 Task: Create ChildIssue0057 as Child Issue of Issue Issue0029 in Backlog  in Scrum Project Project0006 in Jira
Action: Mouse moved to (398, 444)
Screenshot: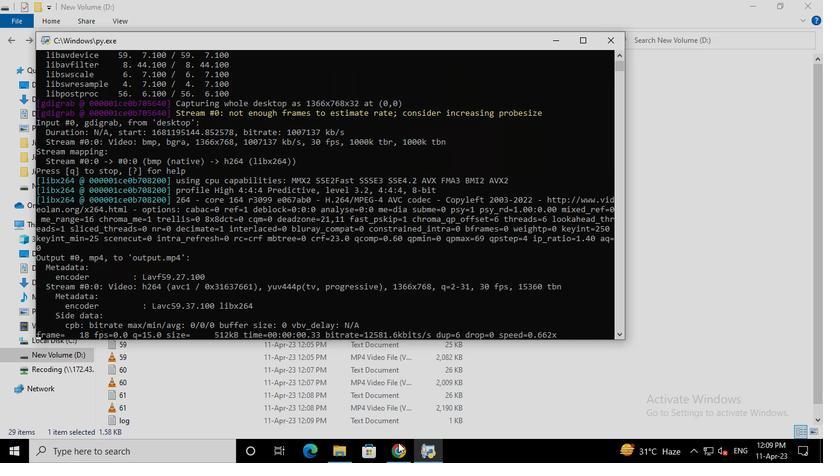 
Action: Mouse pressed left at (398, 444)
Screenshot: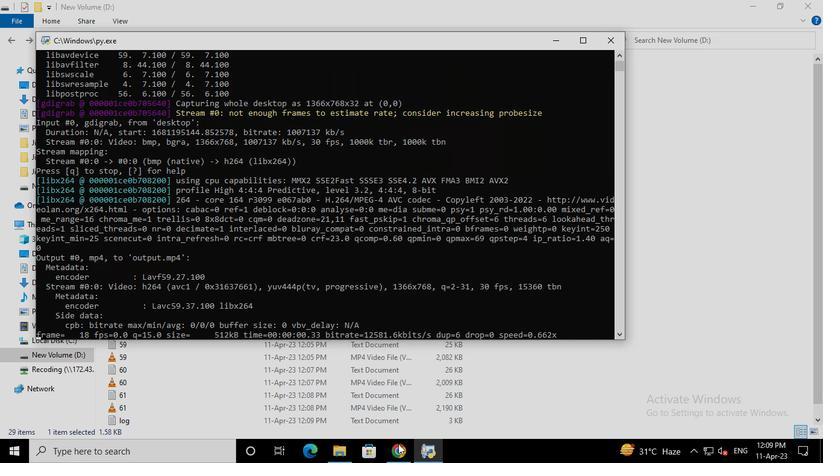 
Action: Mouse moved to (86, 175)
Screenshot: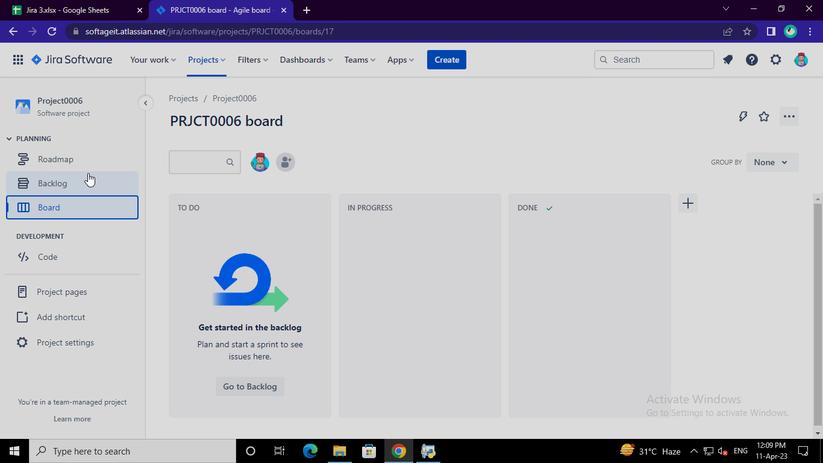 
Action: Mouse pressed left at (86, 175)
Screenshot: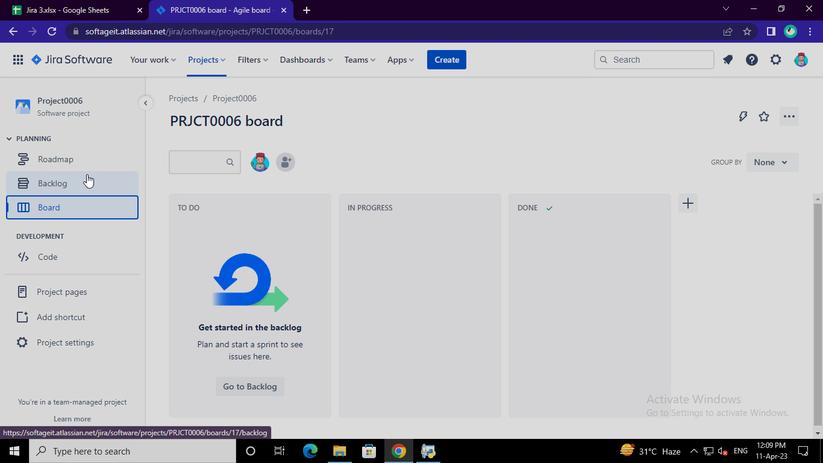 
Action: Mouse moved to (268, 337)
Screenshot: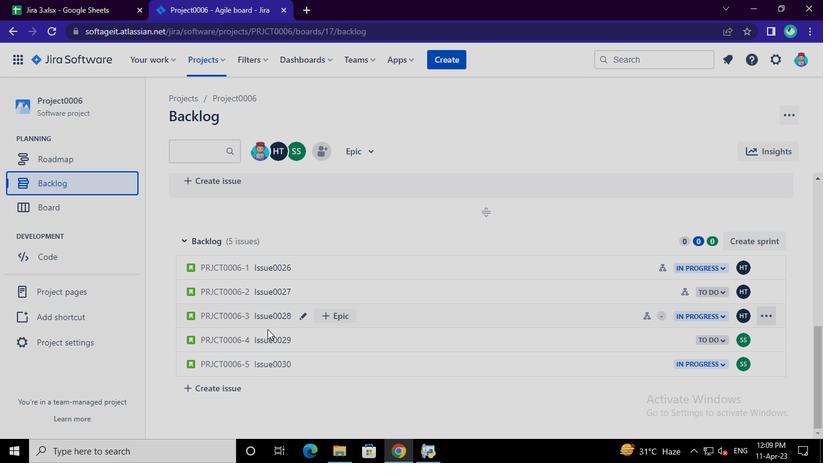 
Action: Mouse pressed left at (268, 337)
Screenshot: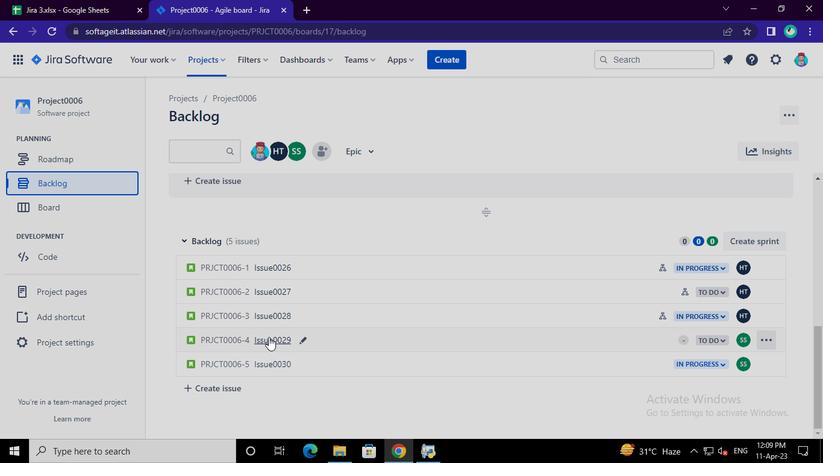 
Action: Mouse moved to (609, 244)
Screenshot: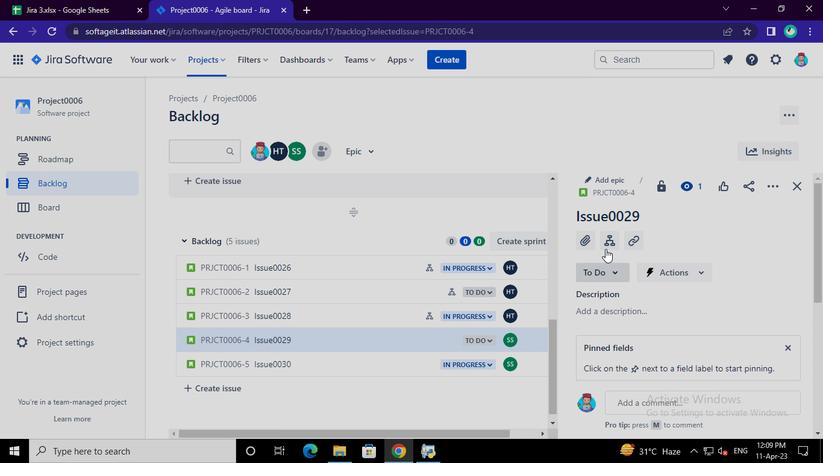 
Action: Mouse pressed left at (609, 244)
Screenshot: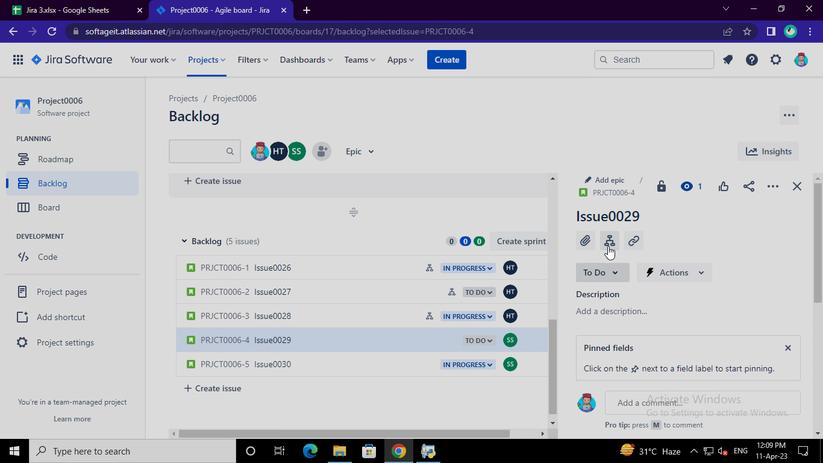 
Action: Mouse moved to (614, 294)
Screenshot: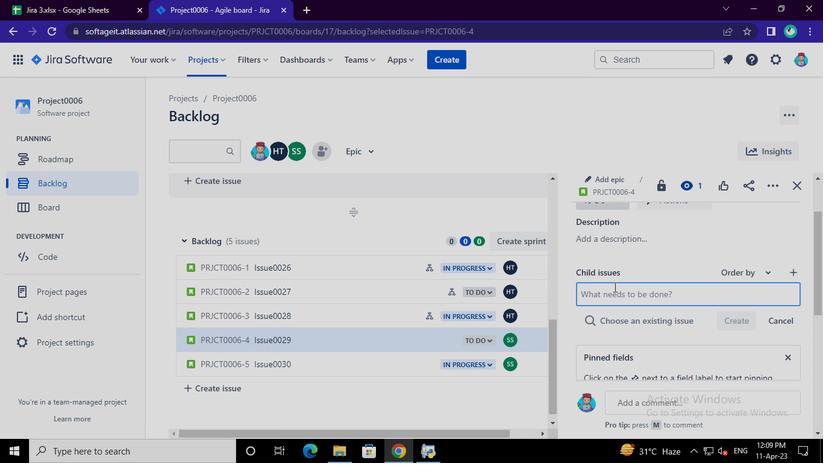 
Action: Mouse pressed left at (614, 294)
Screenshot: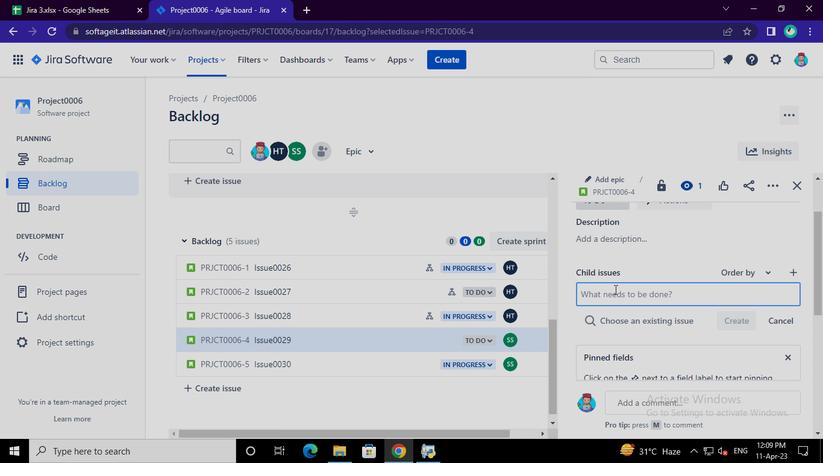 
Action: Keyboard Key.shift
Screenshot: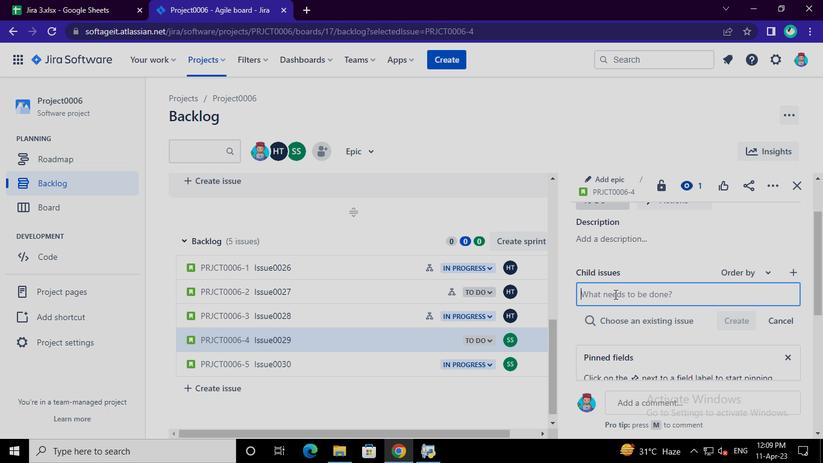 
Action: Keyboard C
Screenshot: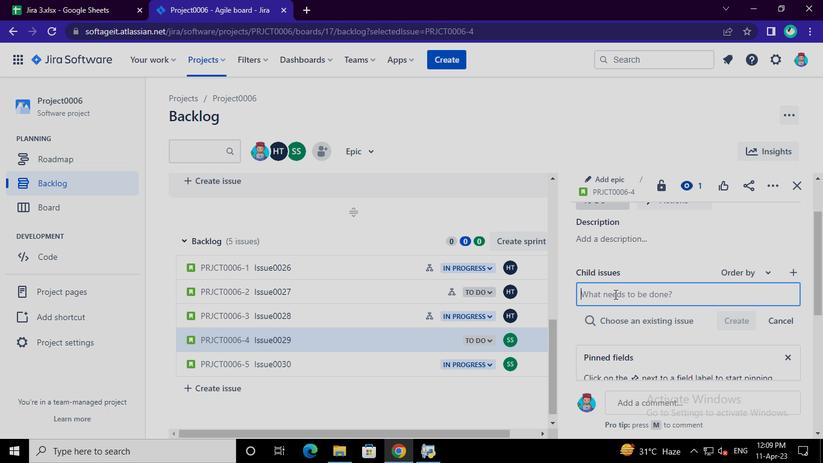 
Action: Keyboard h
Screenshot: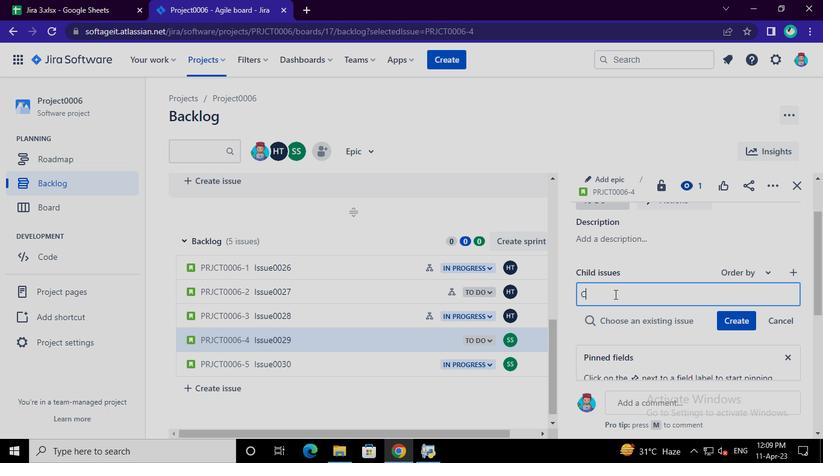 
Action: Keyboard i
Screenshot: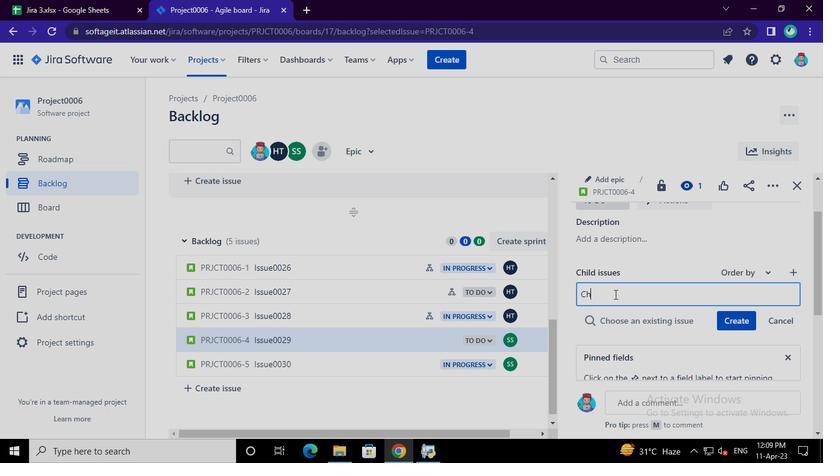 
Action: Keyboard l
Screenshot: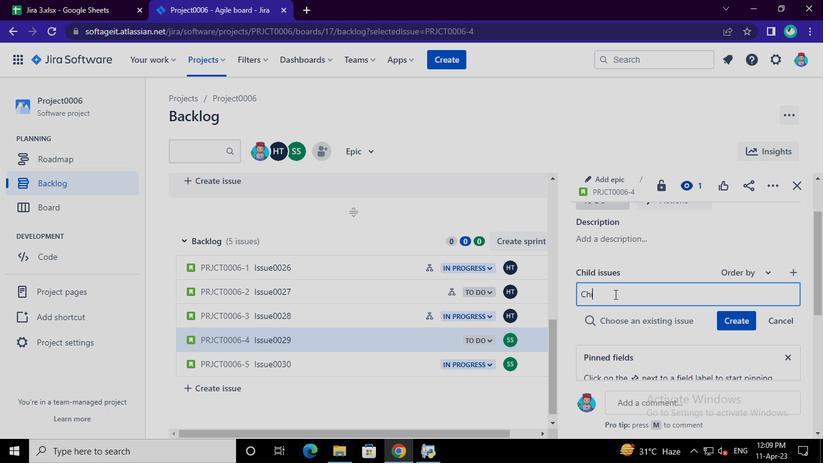 
Action: Keyboard d
Screenshot: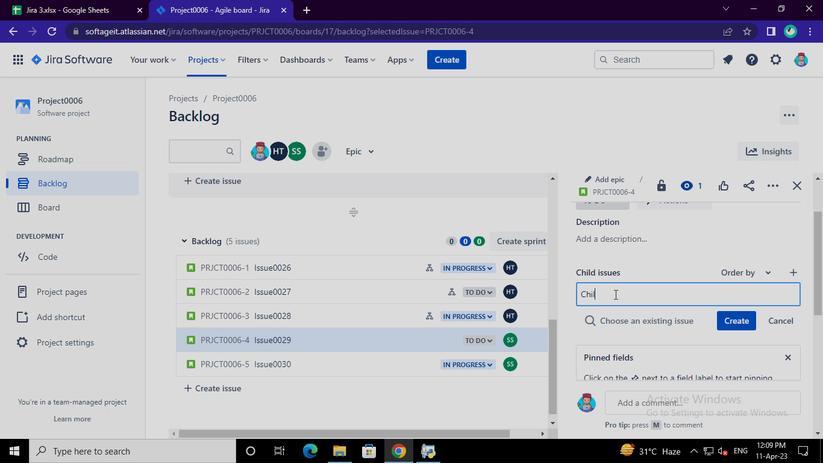 
Action: Keyboard Key.shift
Screenshot: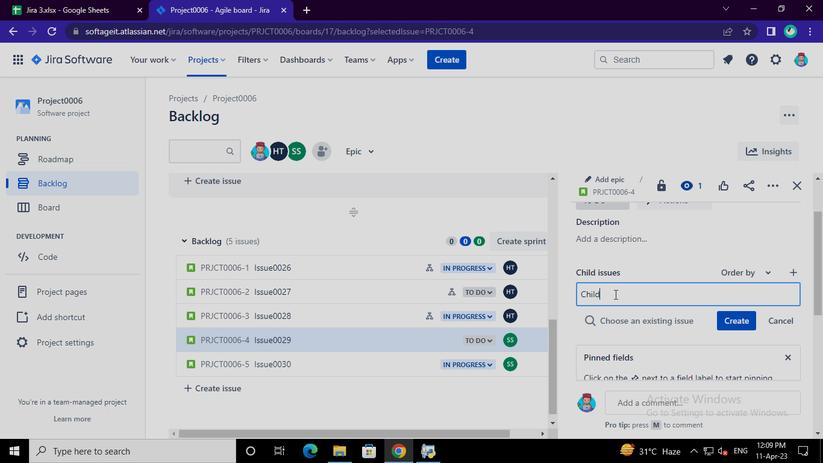 
Action: Keyboard I
Screenshot: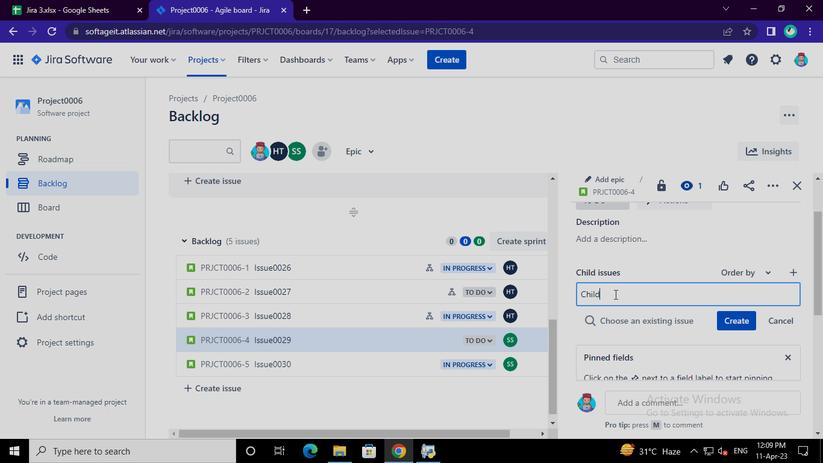 
Action: Keyboard s
Screenshot: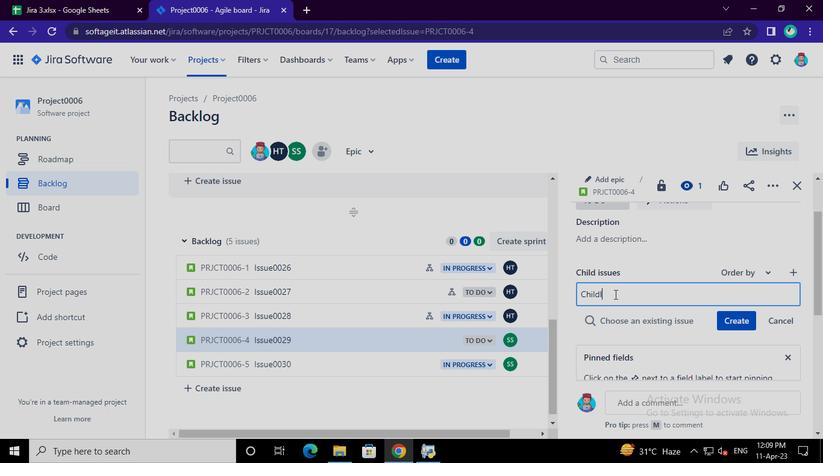 
Action: Keyboard s
Screenshot: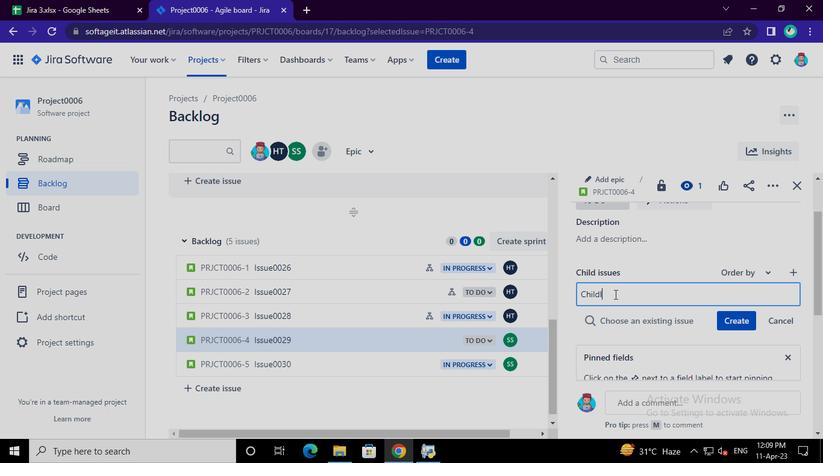 
Action: Keyboard u
Screenshot: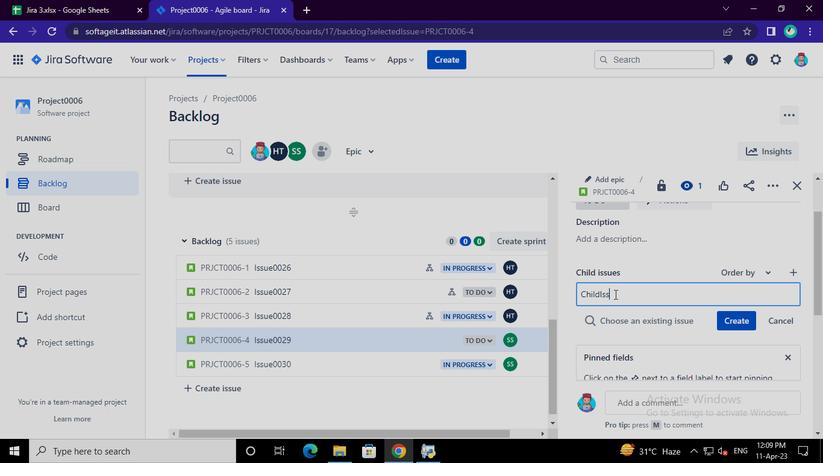 
Action: Keyboard e
Screenshot: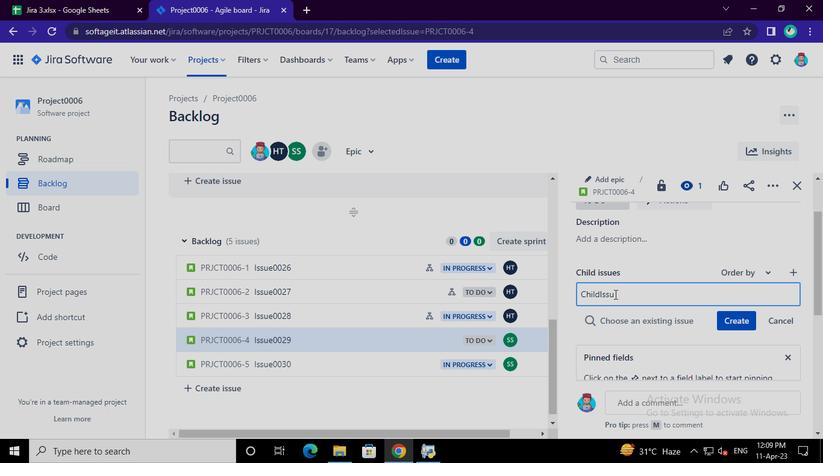 
Action: Keyboard <96>
Screenshot: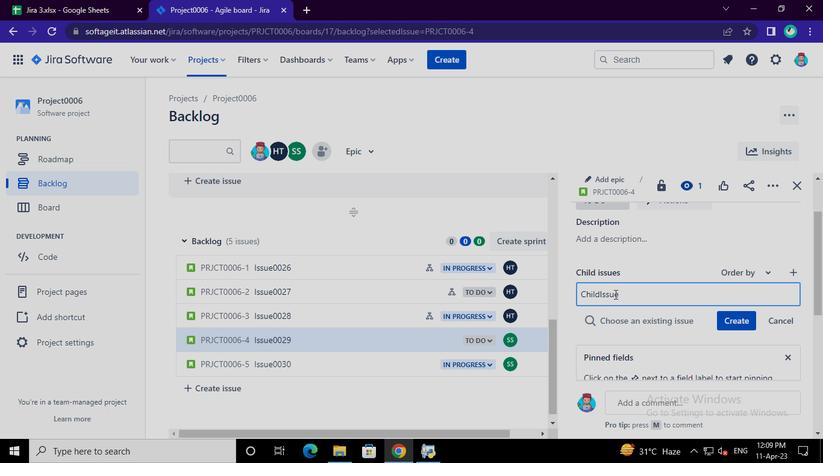 
Action: Keyboard <96>
Screenshot: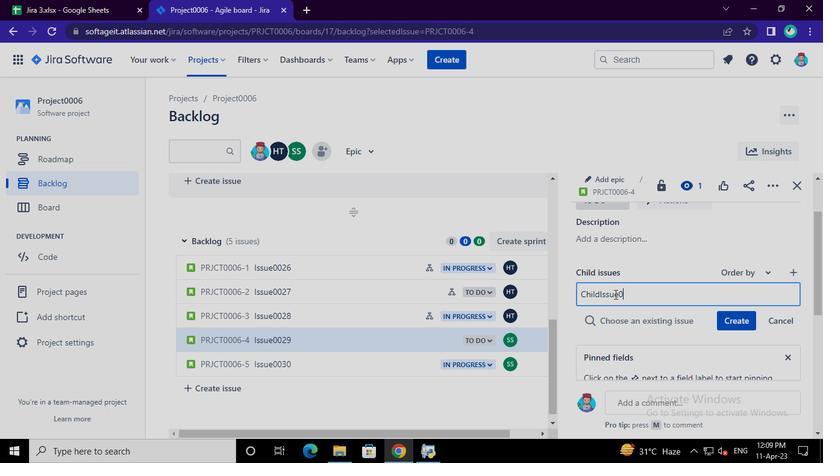 
Action: Keyboard <101>
Screenshot: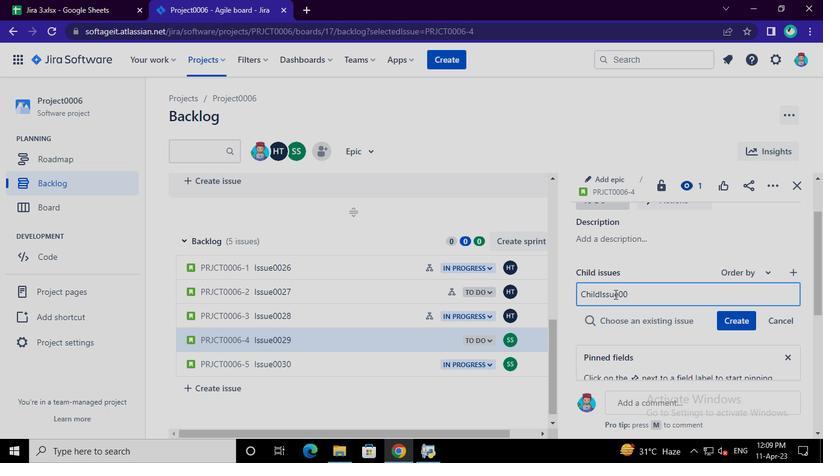 
Action: Keyboard <103>
Screenshot: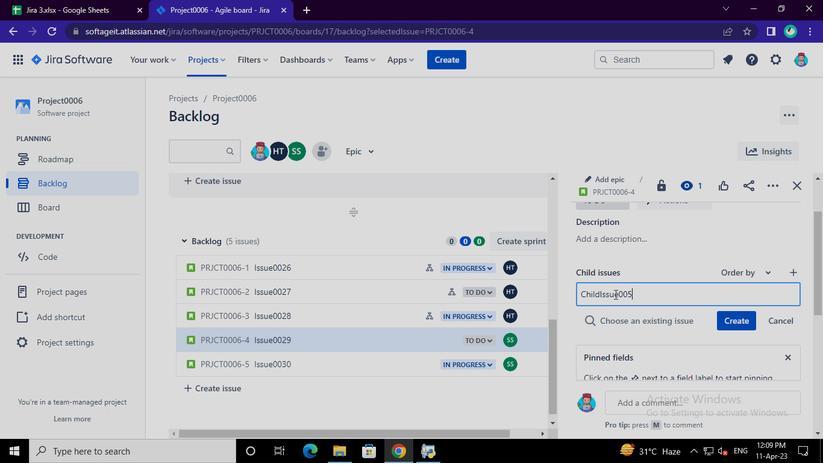 
Action: Mouse moved to (725, 323)
Screenshot: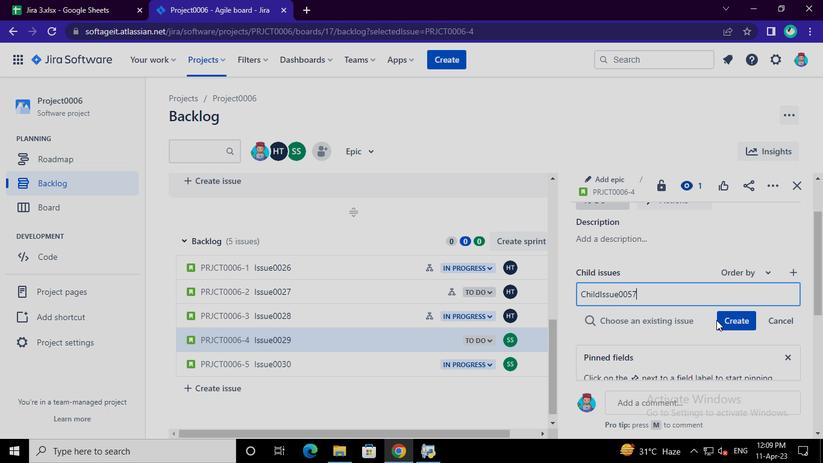 
Action: Mouse pressed left at (725, 323)
Screenshot: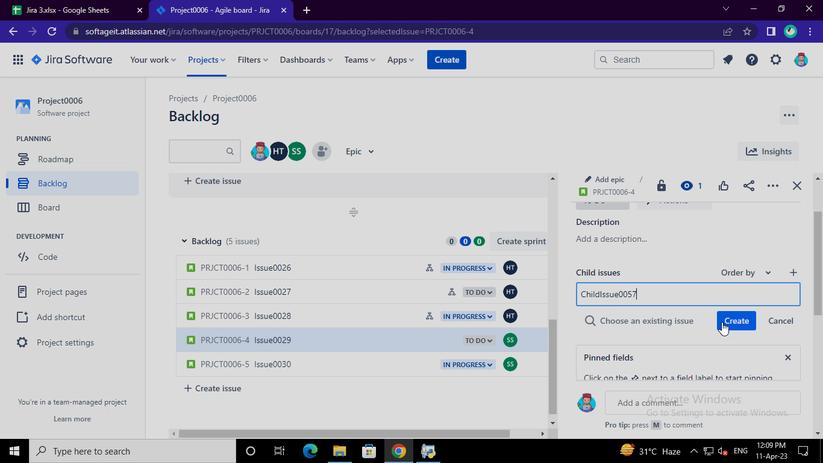 
Action: Mouse moved to (428, 452)
Screenshot: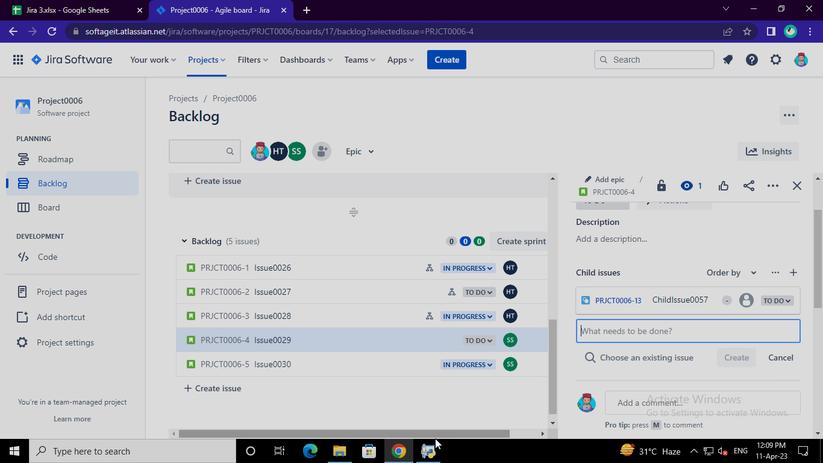 
Action: Mouse pressed left at (428, 452)
Screenshot: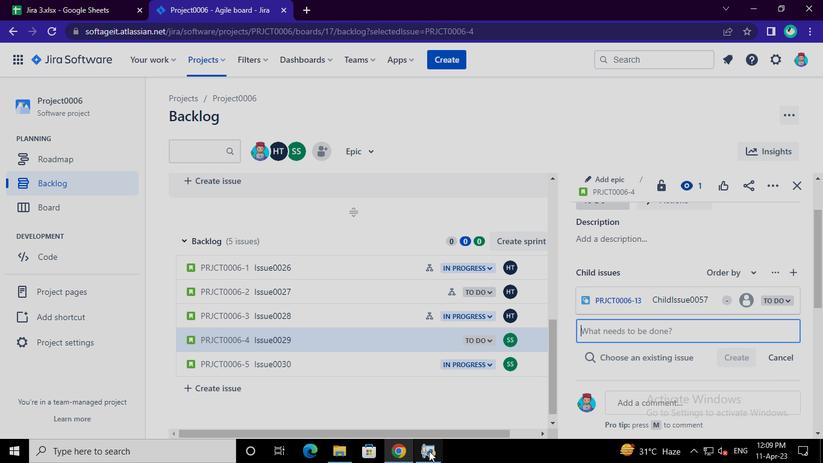 
Action: Mouse moved to (613, 37)
Screenshot: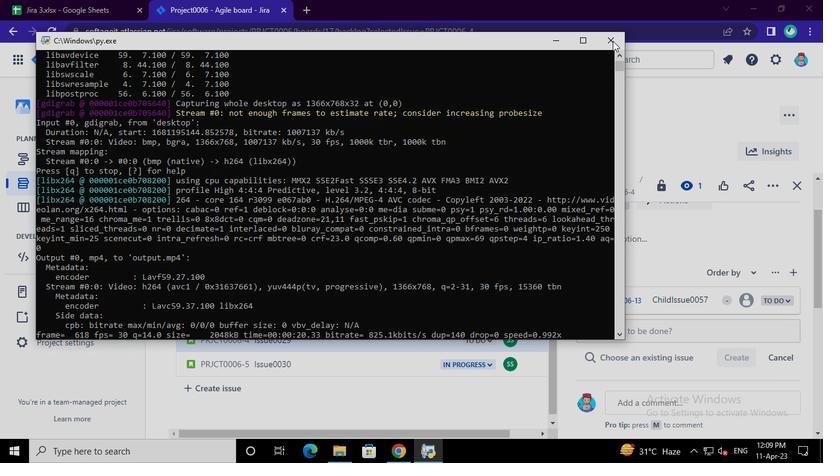 
Action: Mouse pressed left at (613, 37)
Screenshot: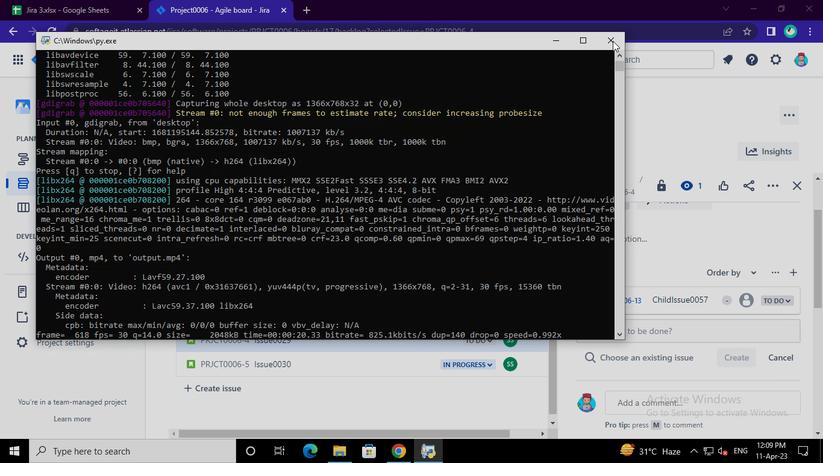 
